 Task: Add Denco Sow Good Three Step Nail Buffer to the cart.
Action: Mouse moved to (290, 145)
Screenshot: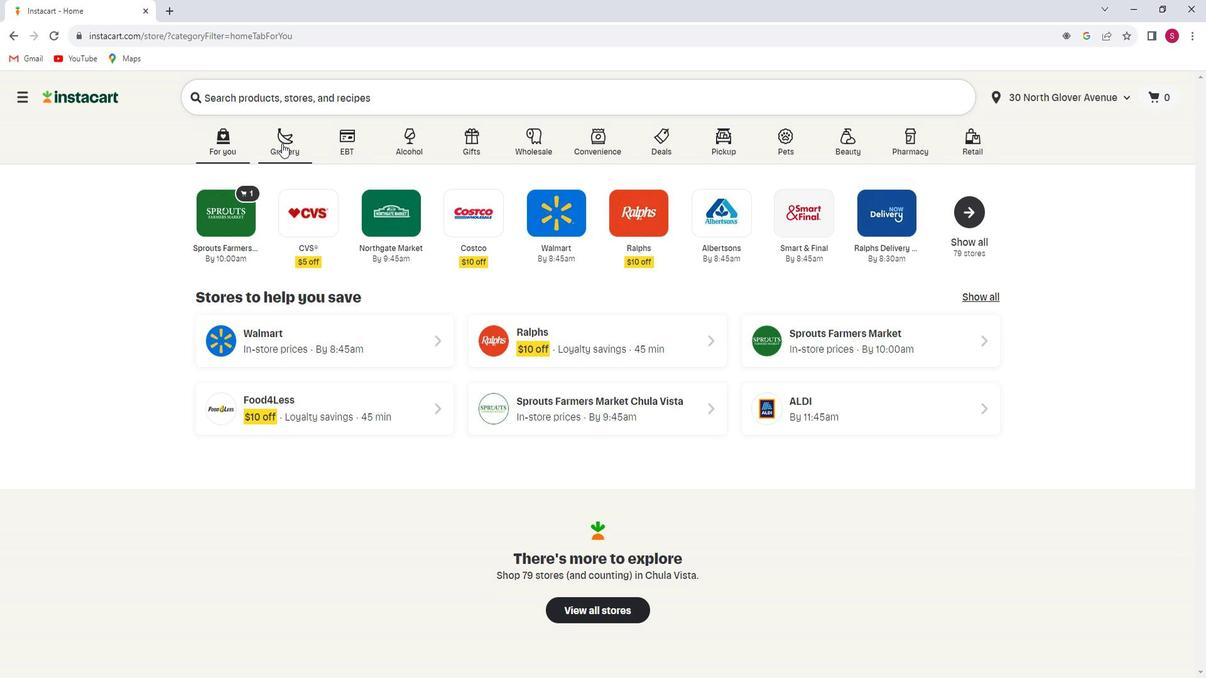 
Action: Mouse pressed left at (290, 145)
Screenshot: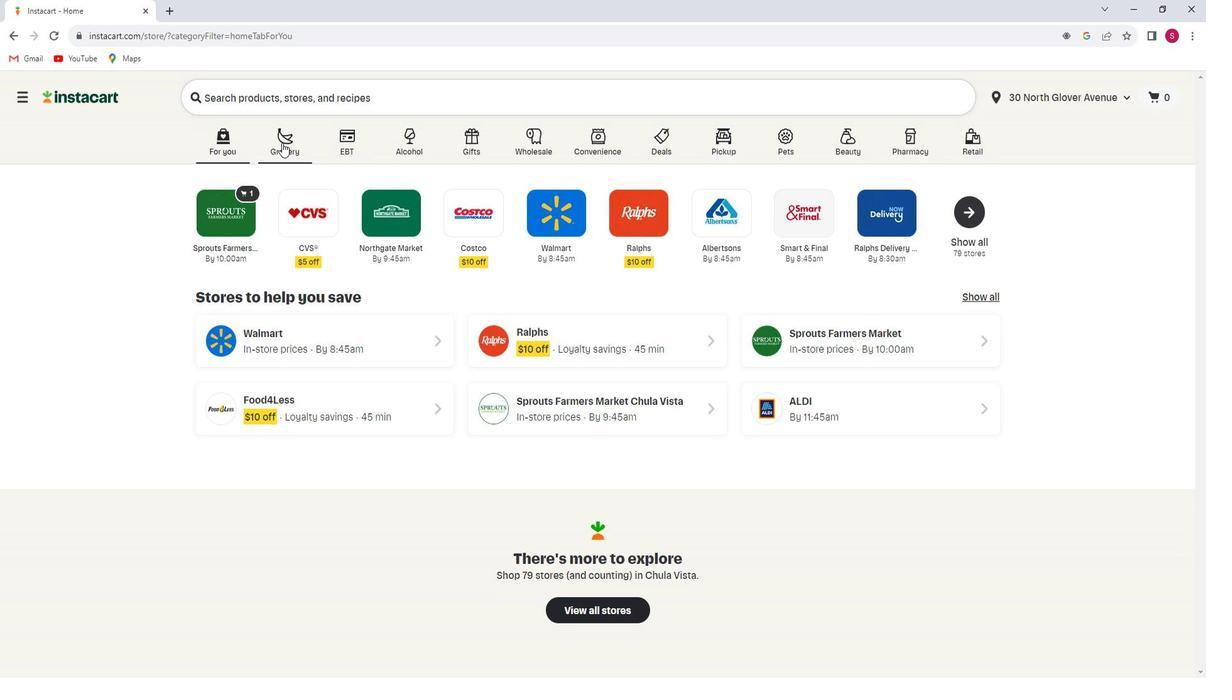 
Action: Mouse moved to (349, 361)
Screenshot: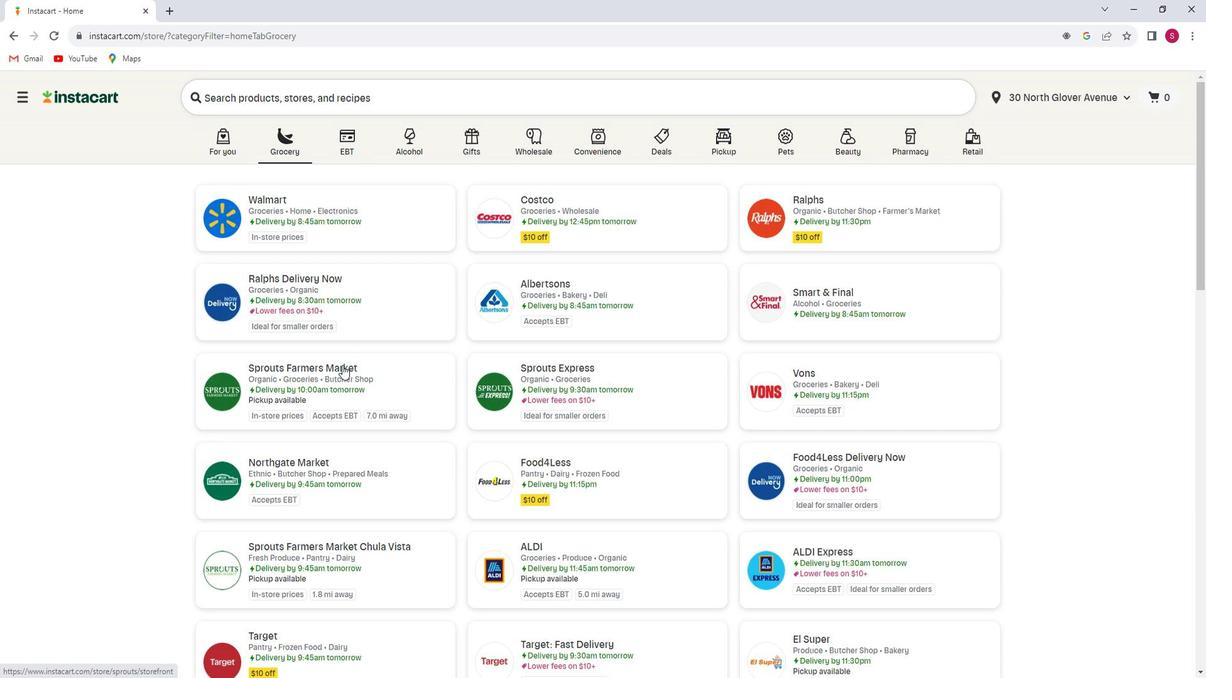 
Action: Mouse pressed left at (349, 361)
Screenshot: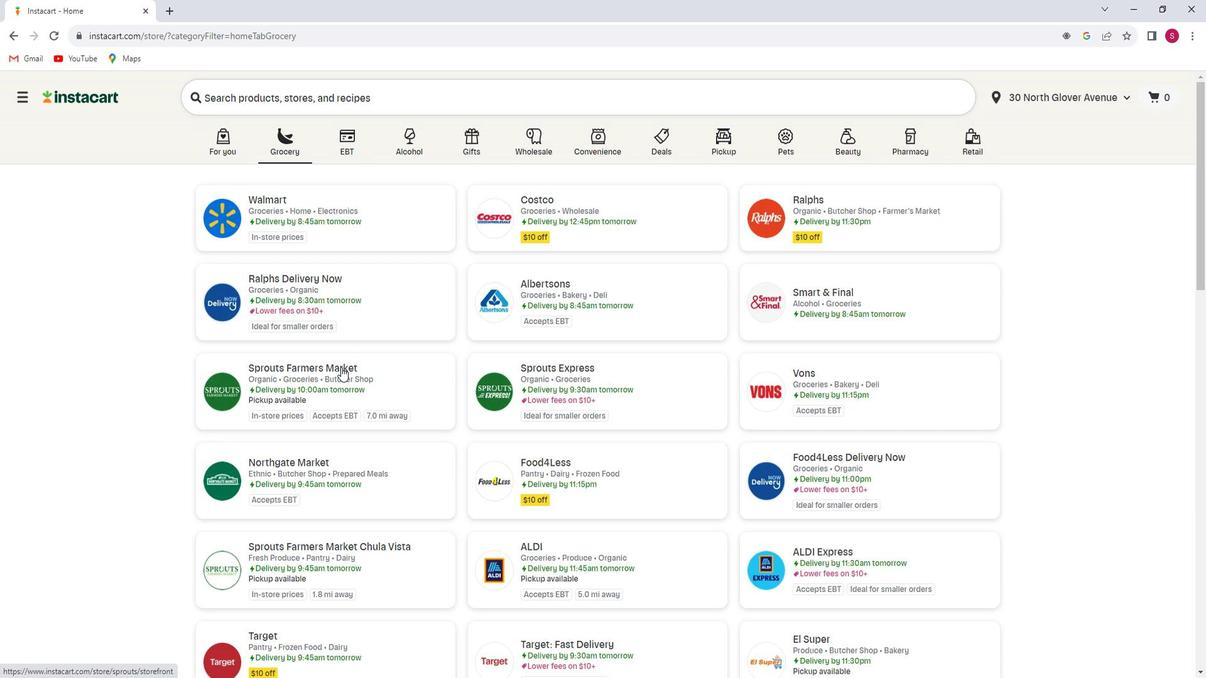 
Action: Mouse moved to (130, 366)
Screenshot: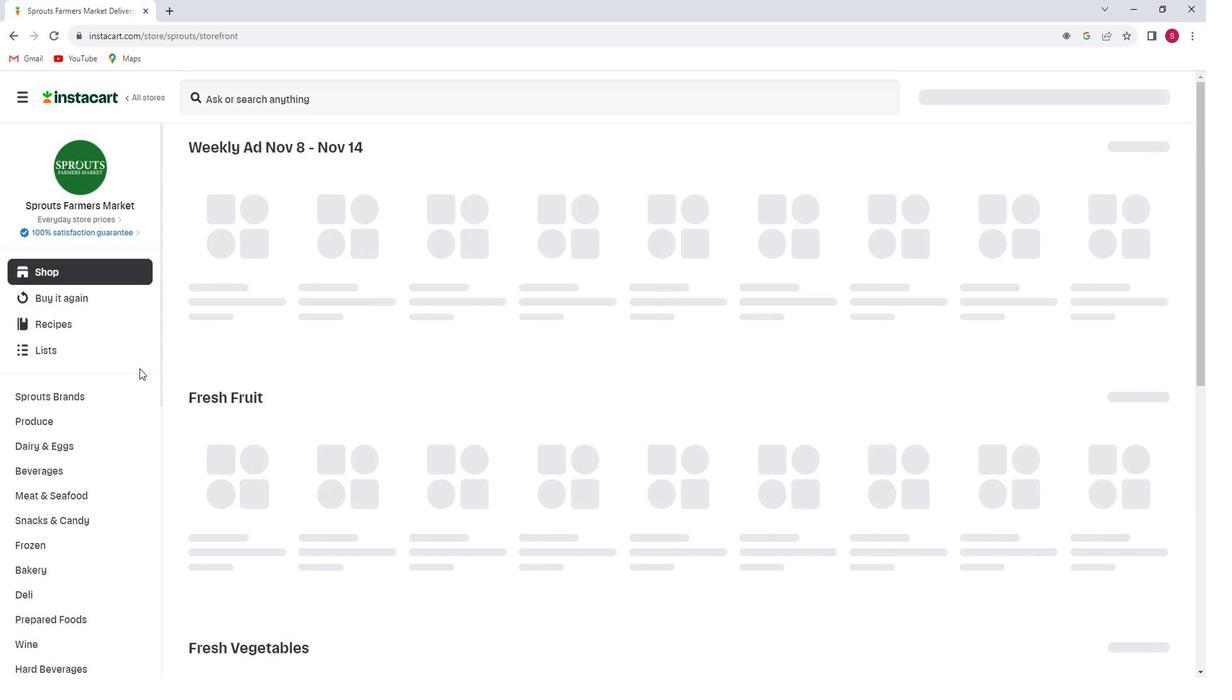 
Action: Mouse scrolled (130, 365) with delta (0, 0)
Screenshot: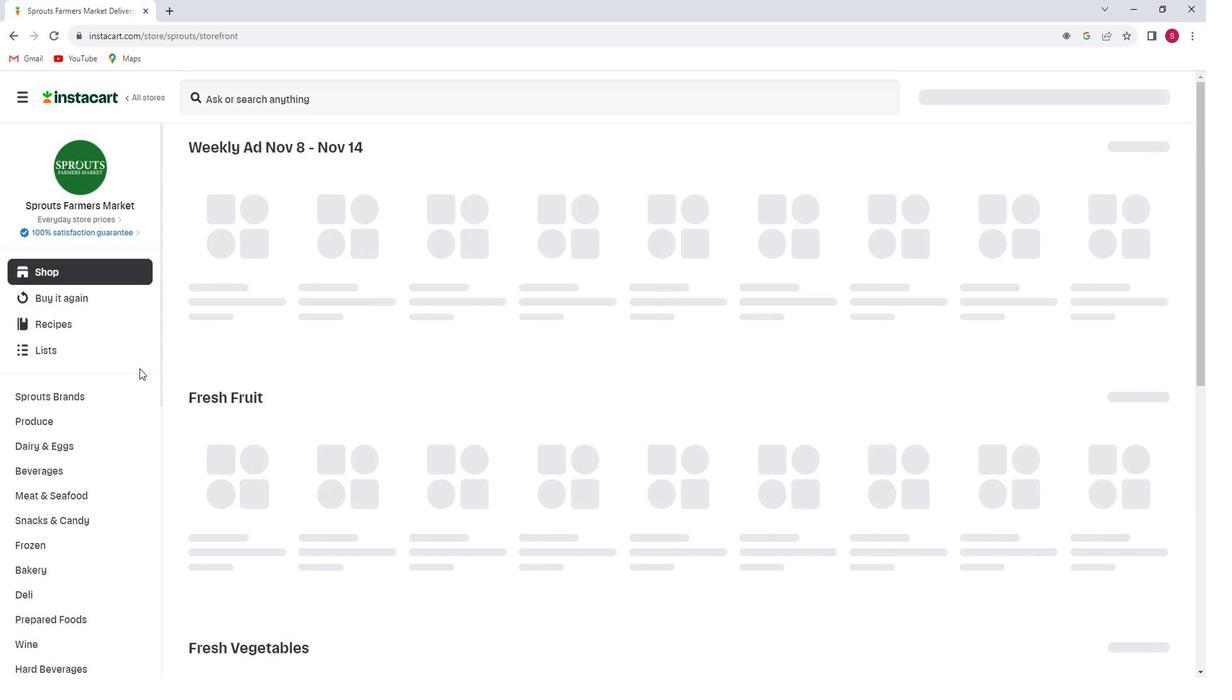 
Action: Mouse moved to (130, 366)
Screenshot: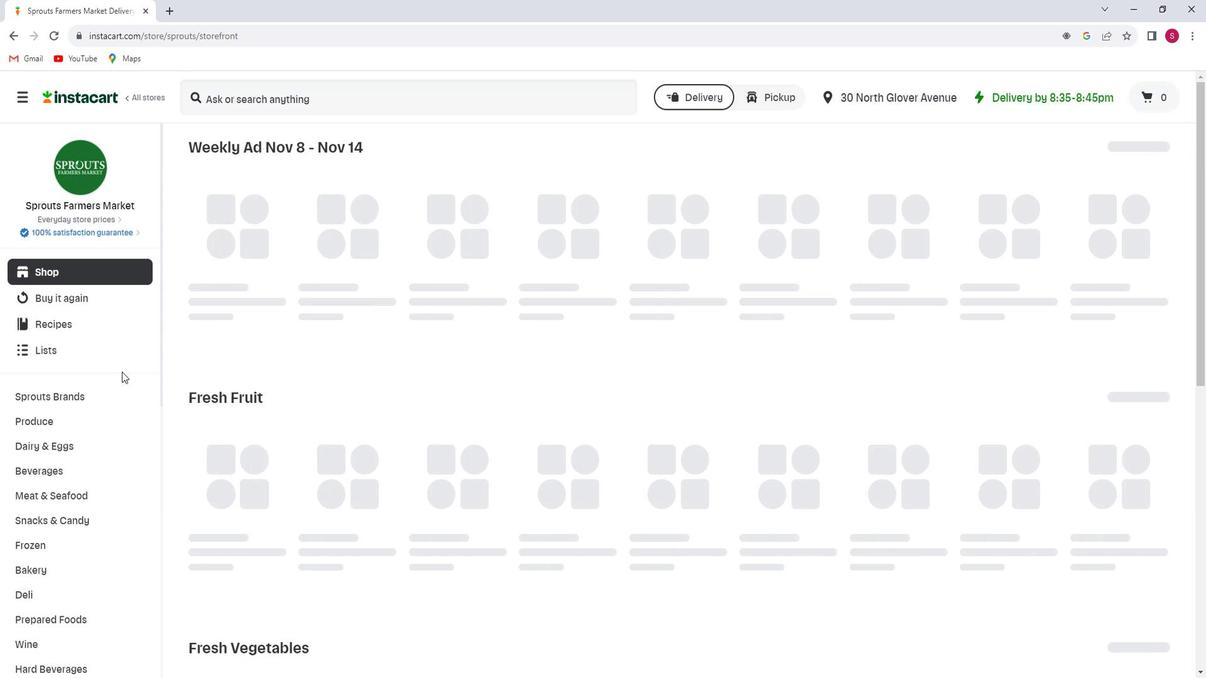 
Action: Mouse scrolled (130, 365) with delta (0, 0)
Screenshot: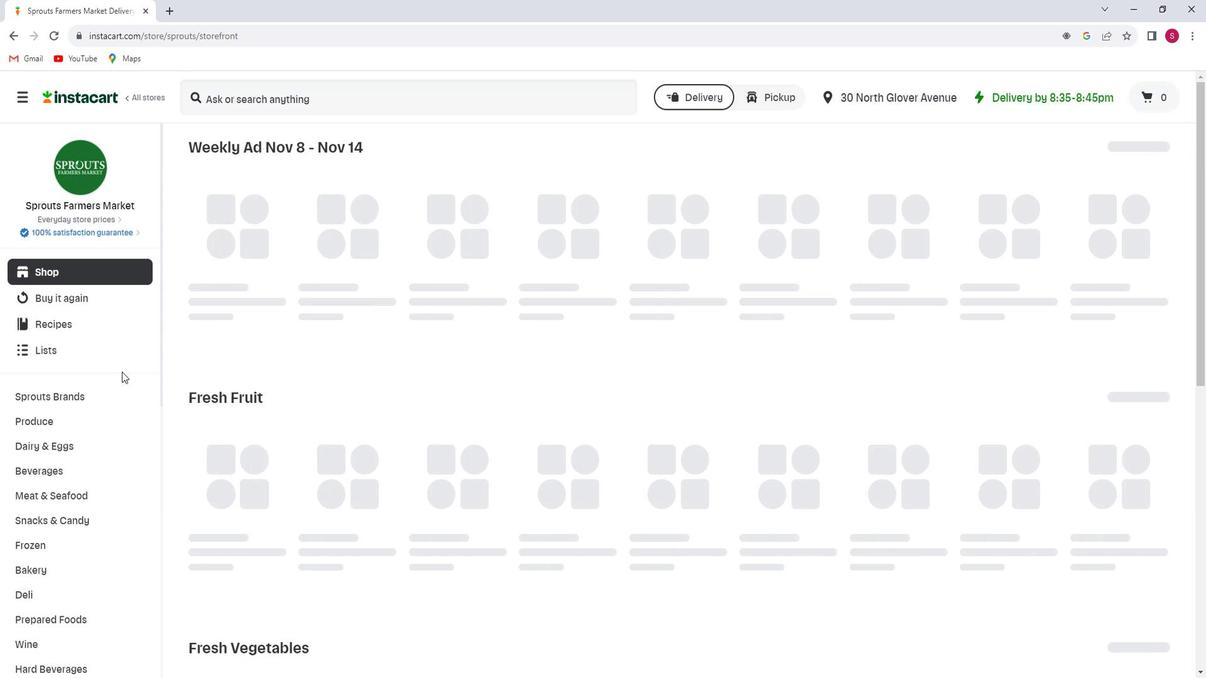 
Action: Mouse scrolled (130, 365) with delta (0, 0)
Screenshot: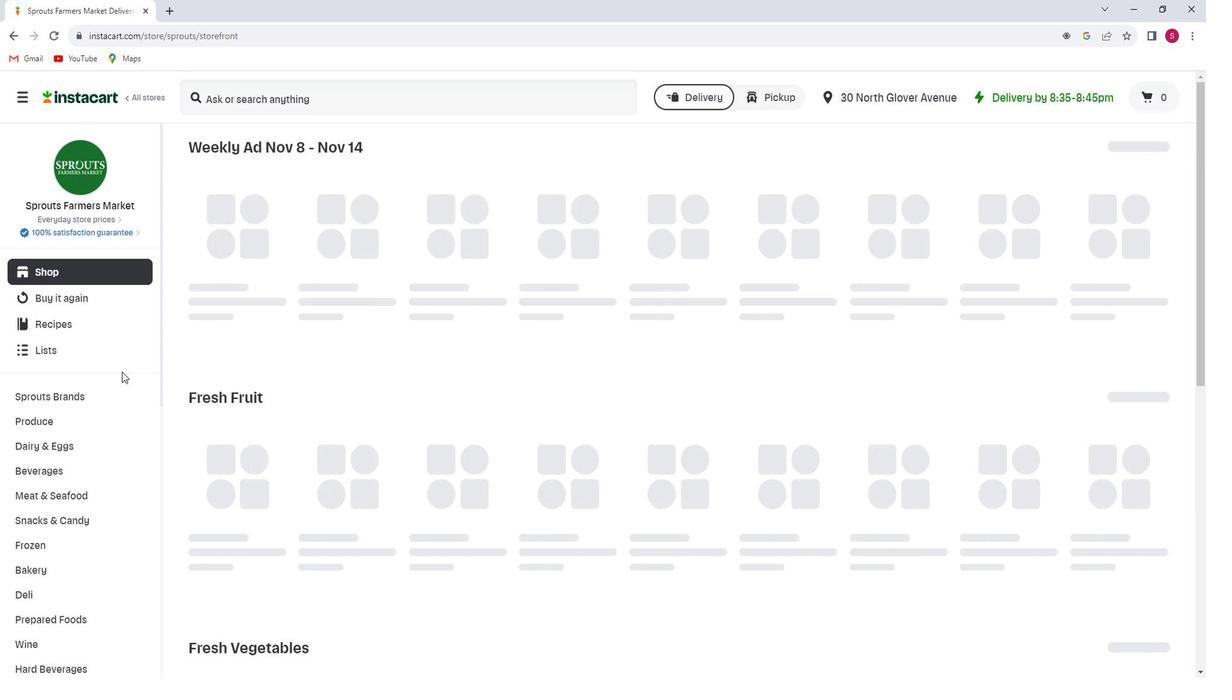 
Action: Mouse scrolled (130, 365) with delta (0, 0)
Screenshot: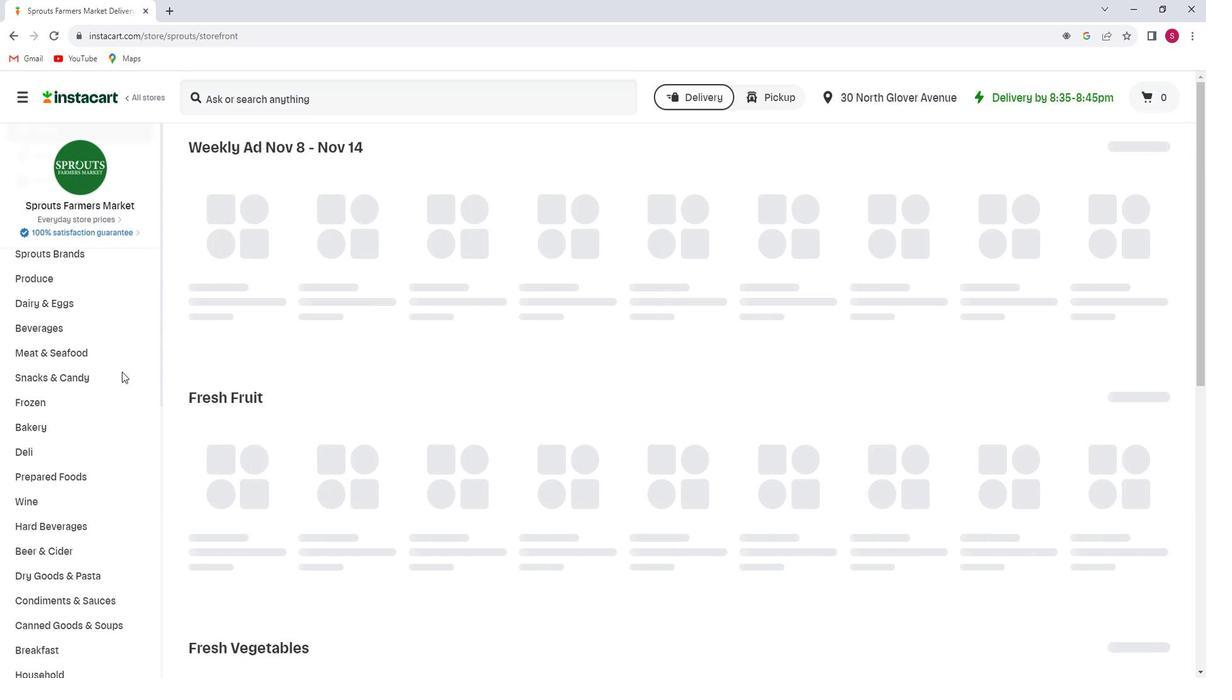 
Action: Mouse scrolled (130, 365) with delta (0, 0)
Screenshot: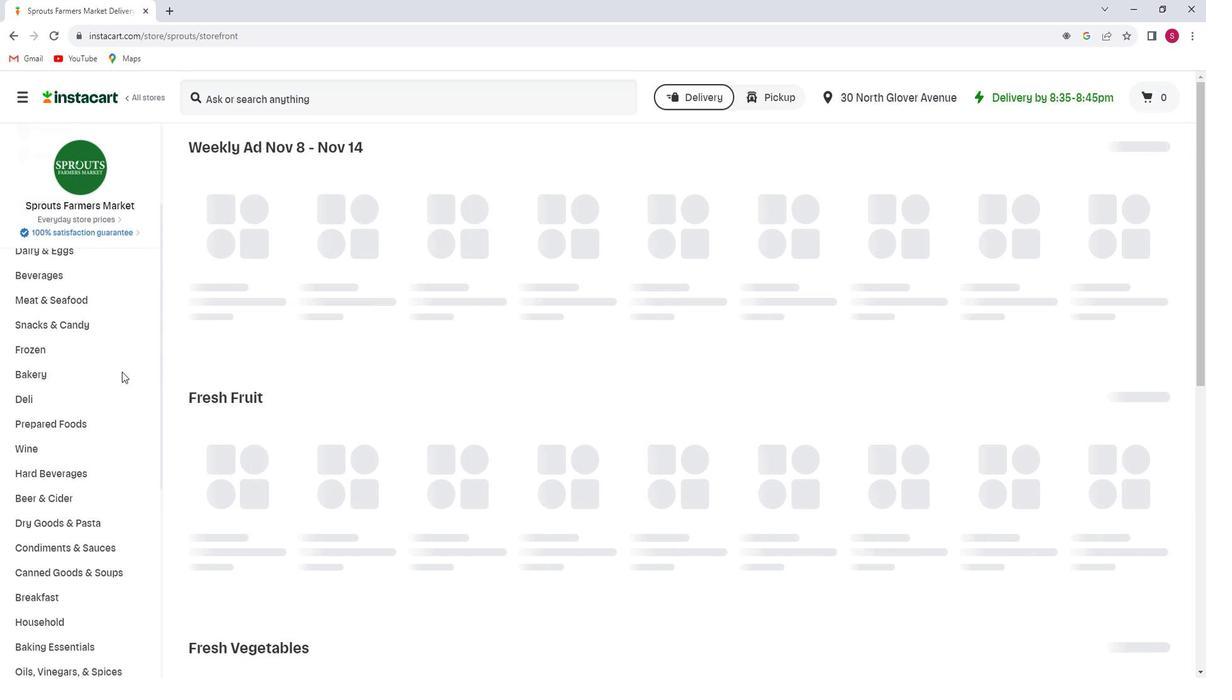 
Action: Mouse scrolled (130, 365) with delta (0, 0)
Screenshot: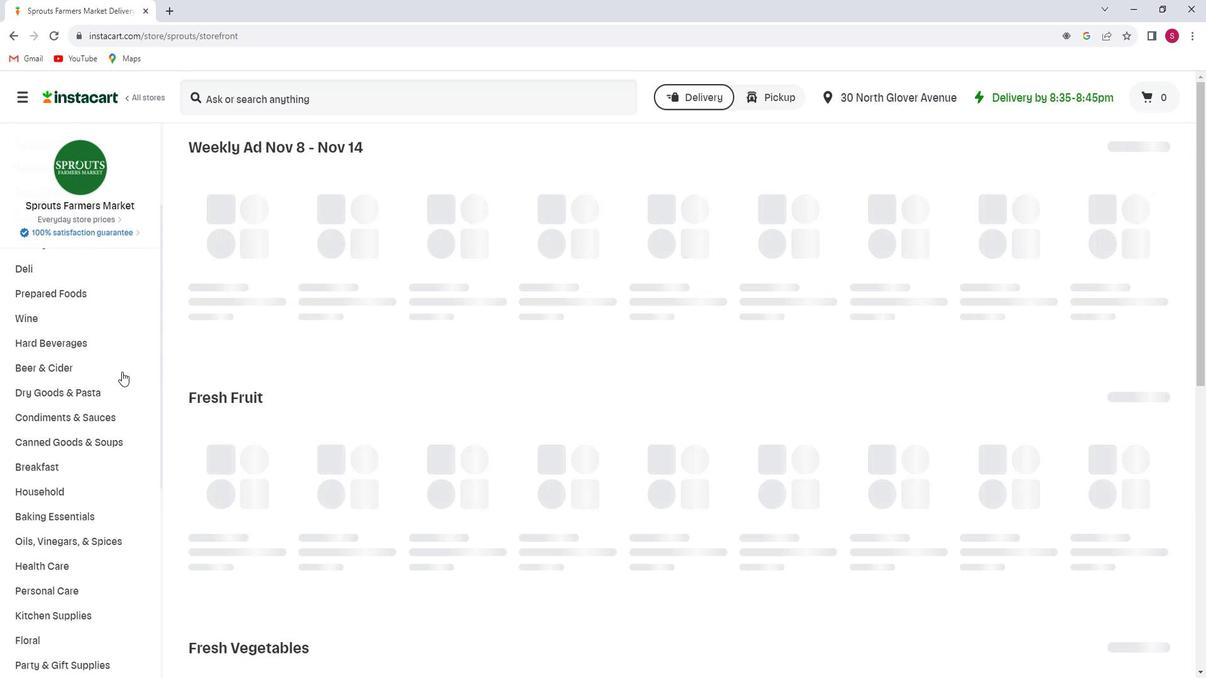 
Action: Mouse scrolled (130, 365) with delta (0, 0)
Screenshot: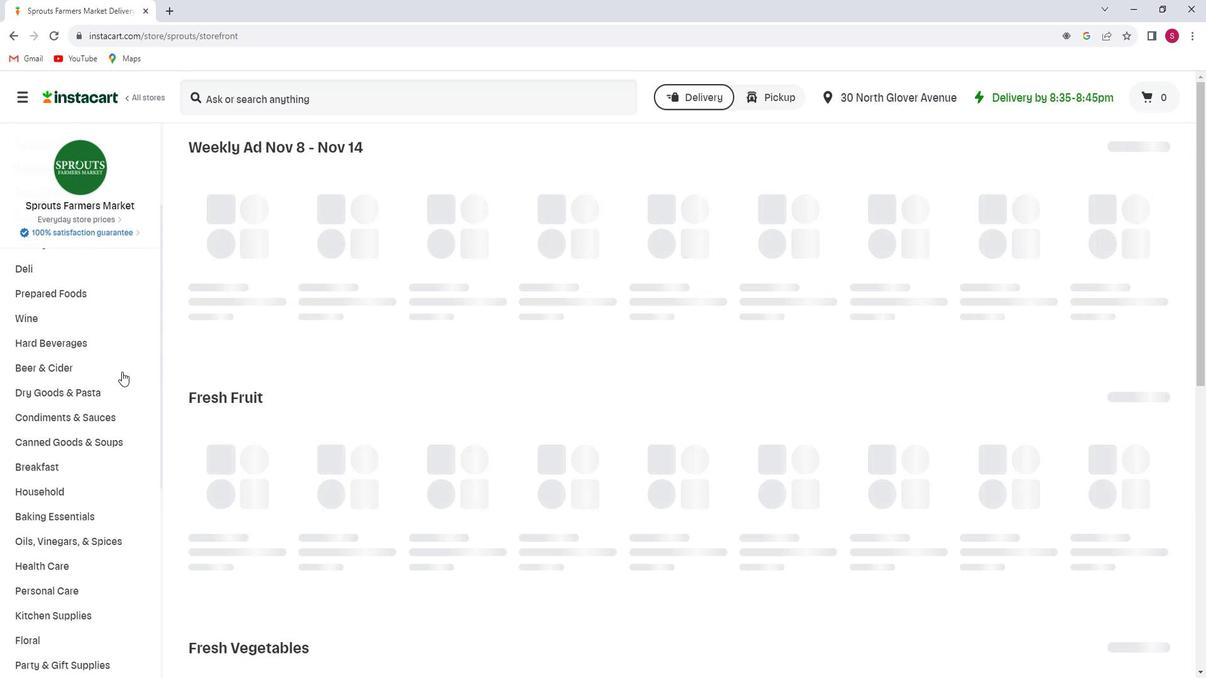 
Action: Mouse moved to (49, 443)
Screenshot: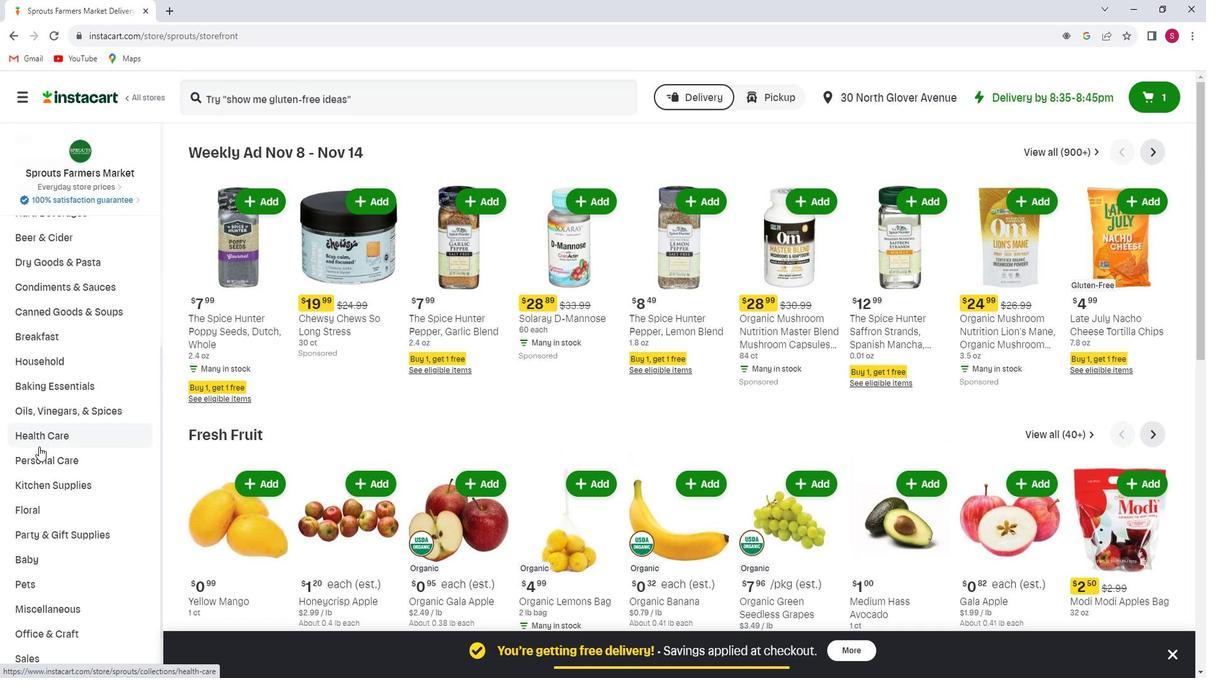 
Action: Mouse pressed left at (49, 443)
Screenshot: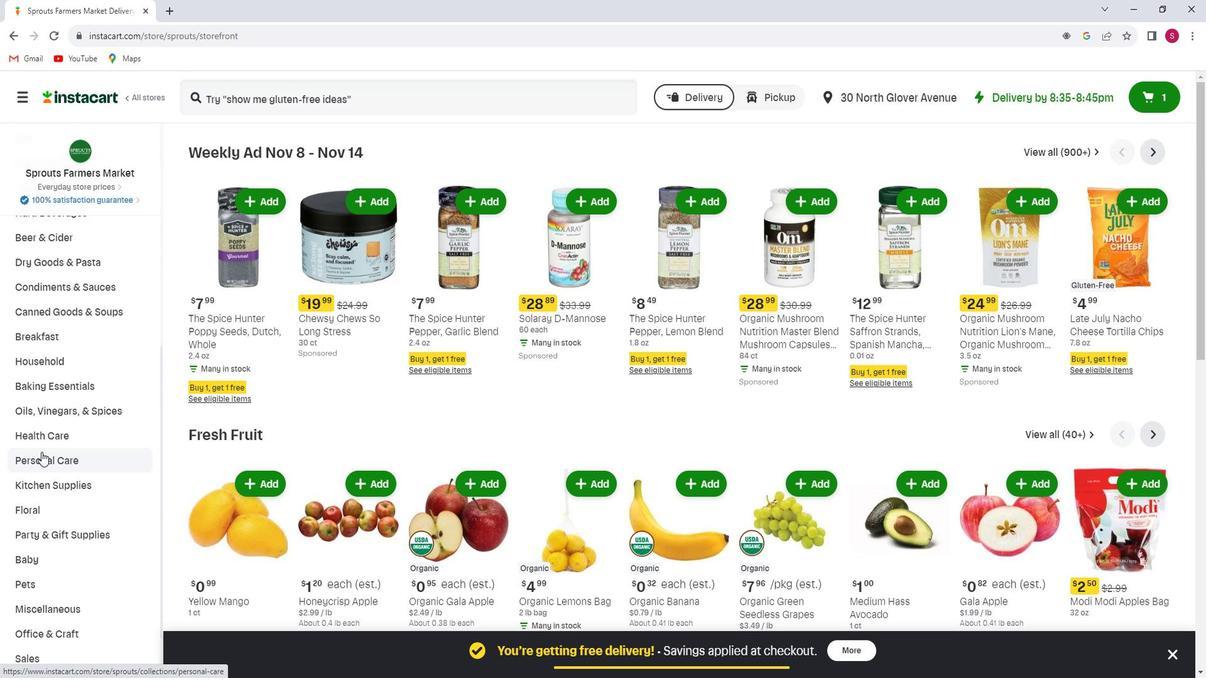 
Action: Mouse moved to (1086, 189)
Screenshot: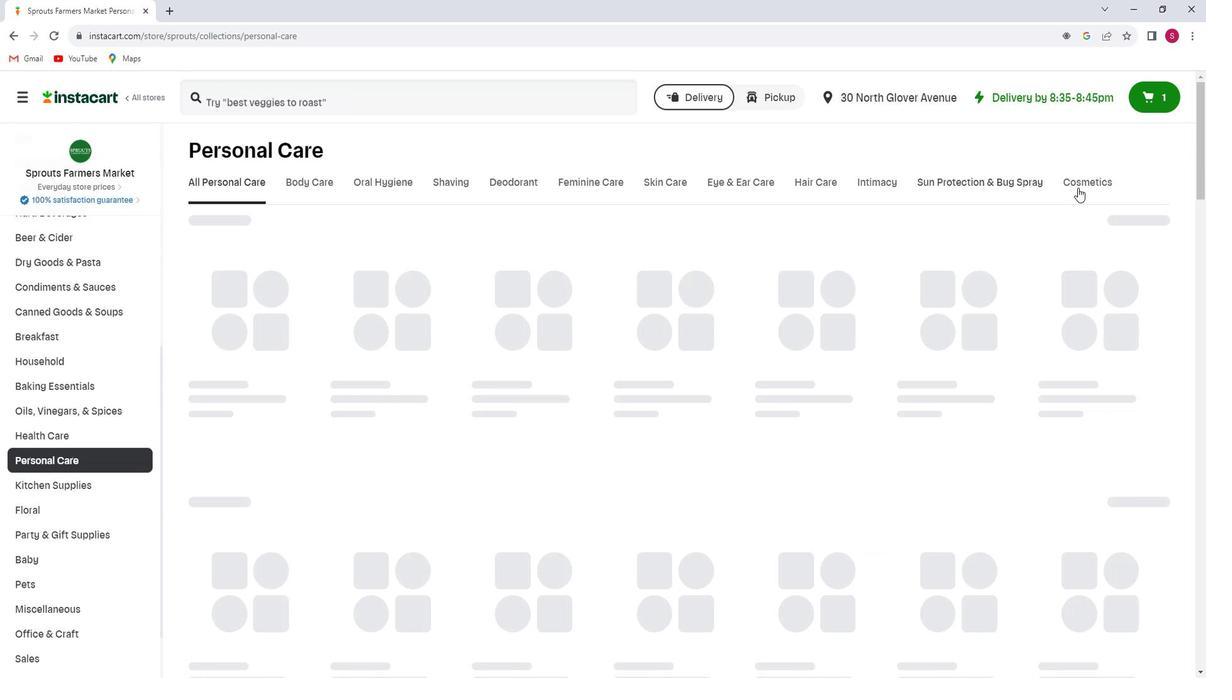 
Action: Mouse pressed left at (1086, 189)
Screenshot: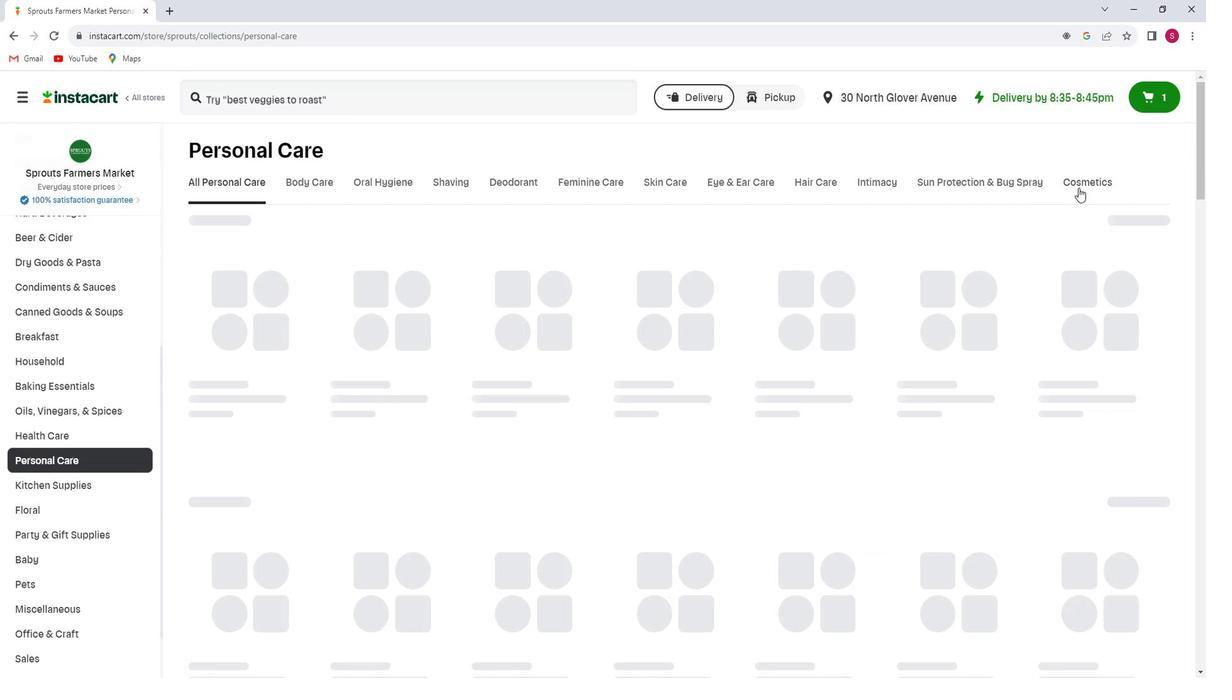 
Action: Mouse moved to (327, 226)
Screenshot: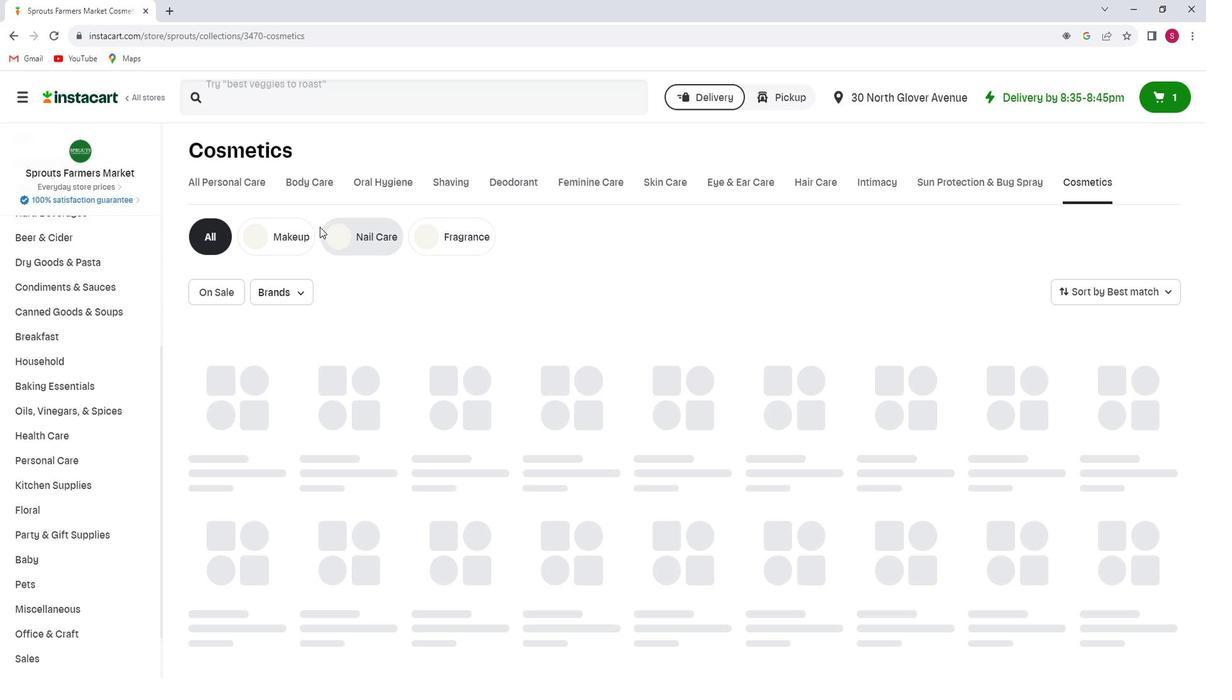 
Action: Mouse pressed left at (327, 226)
Screenshot: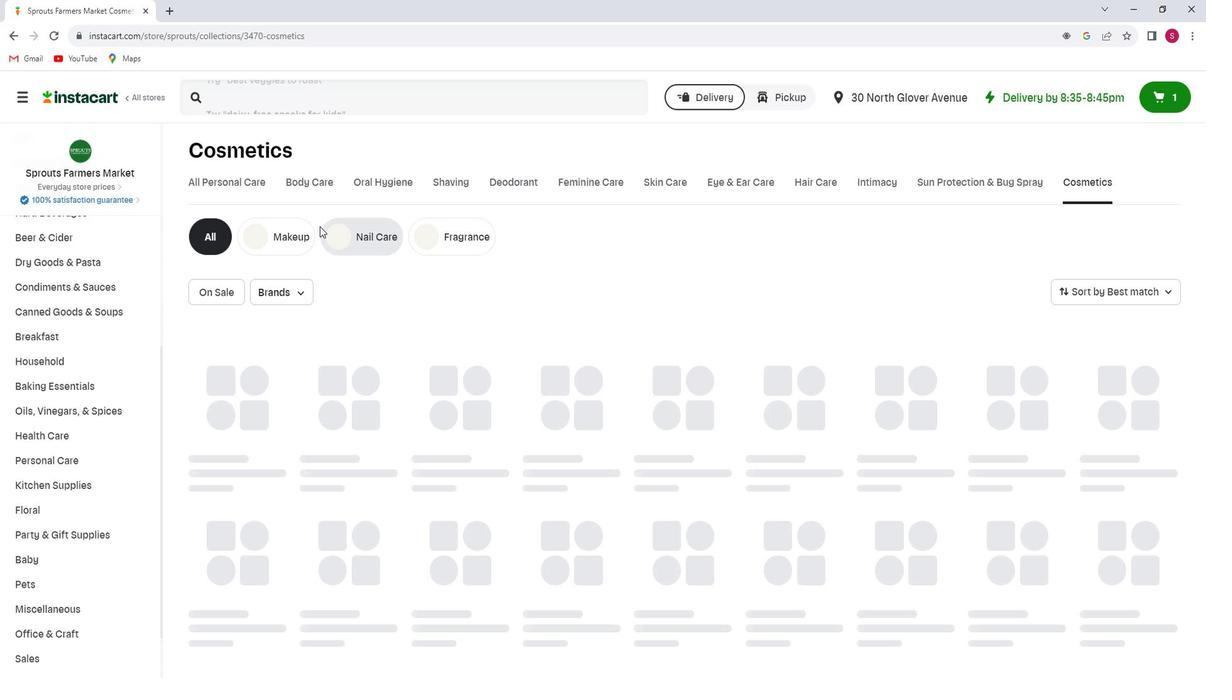 
Action: Mouse moved to (332, 236)
Screenshot: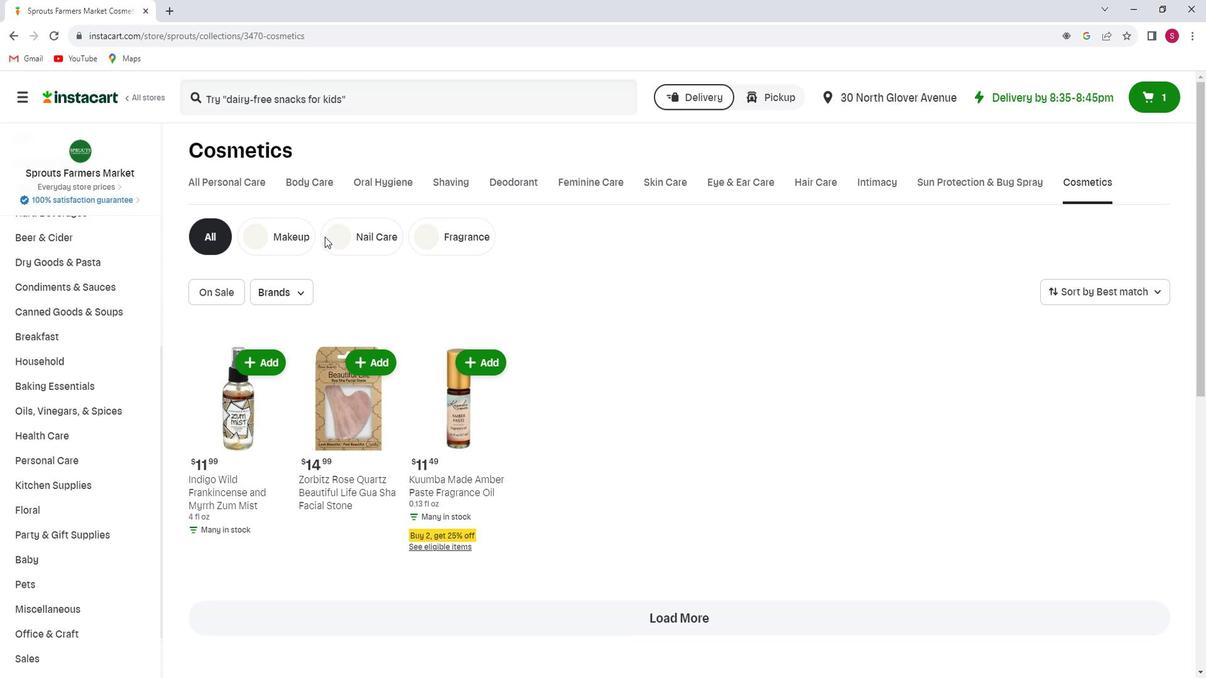 
Action: Mouse pressed left at (332, 236)
Screenshot: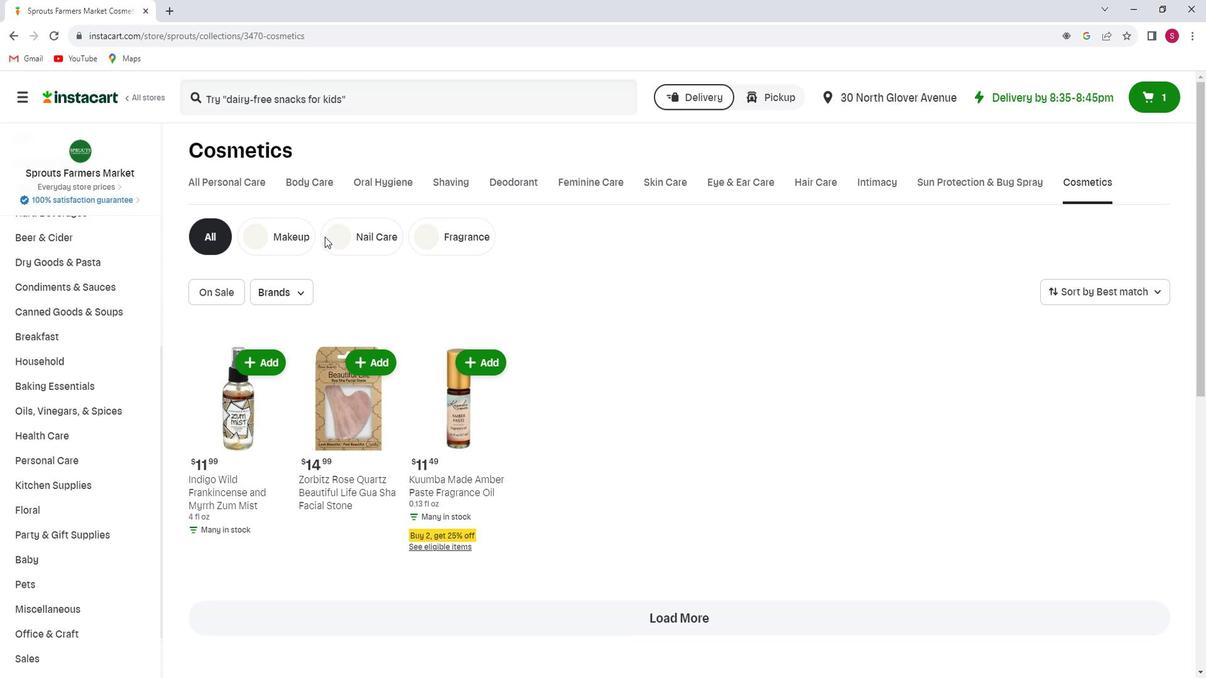 
Action: Mouse moved to (297, 100)
Screenshot: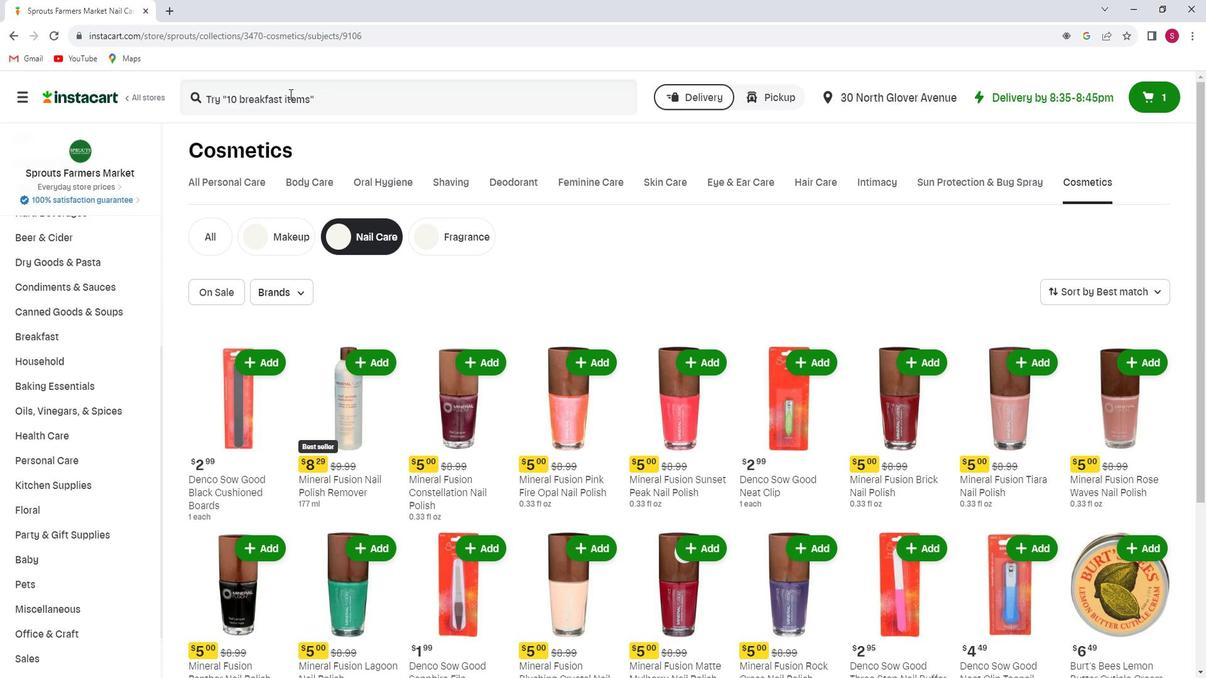 
Action: Mouse pressed left at (297, 100)
Screenshot: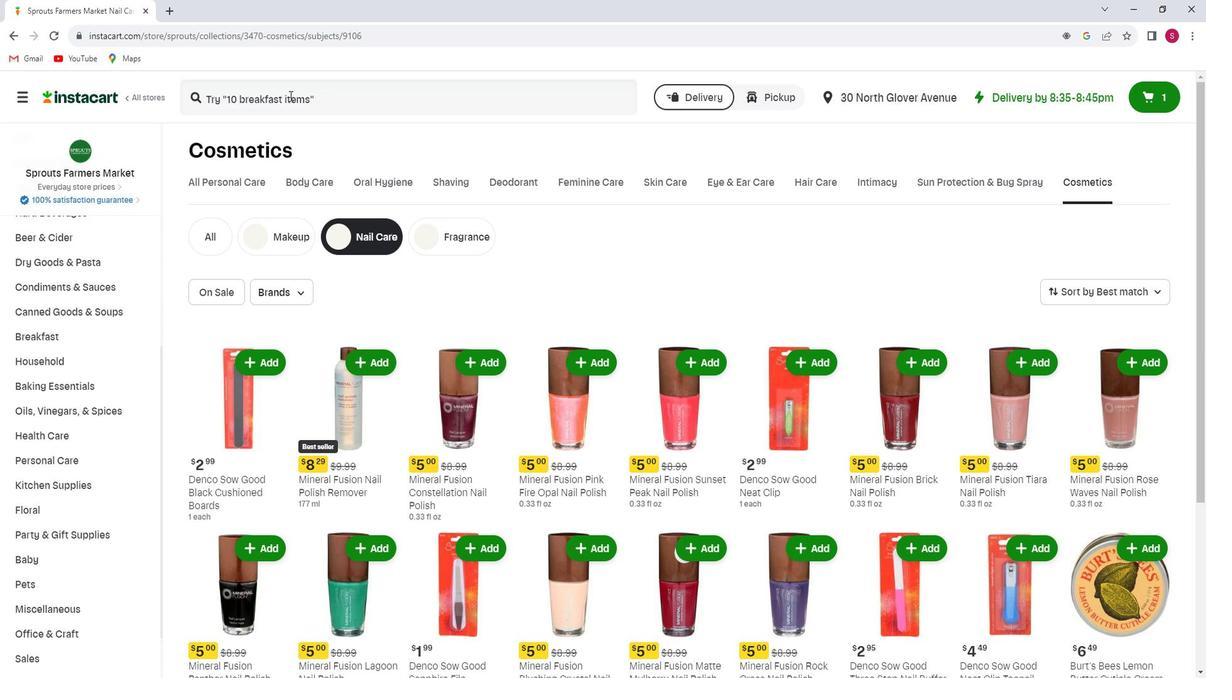 
Action: Key pressed <Key.shift>Denco<Key.space><Key.shift>Sow<Key.space><Key.shift>Good<Key.space><Key.shift>Three<Key.space><Key.shift>Step<Key.space><Key.shift>nao<Key.backspace>il<Key.space><Key.shift>Buffer<Key.enter>
Screenshot: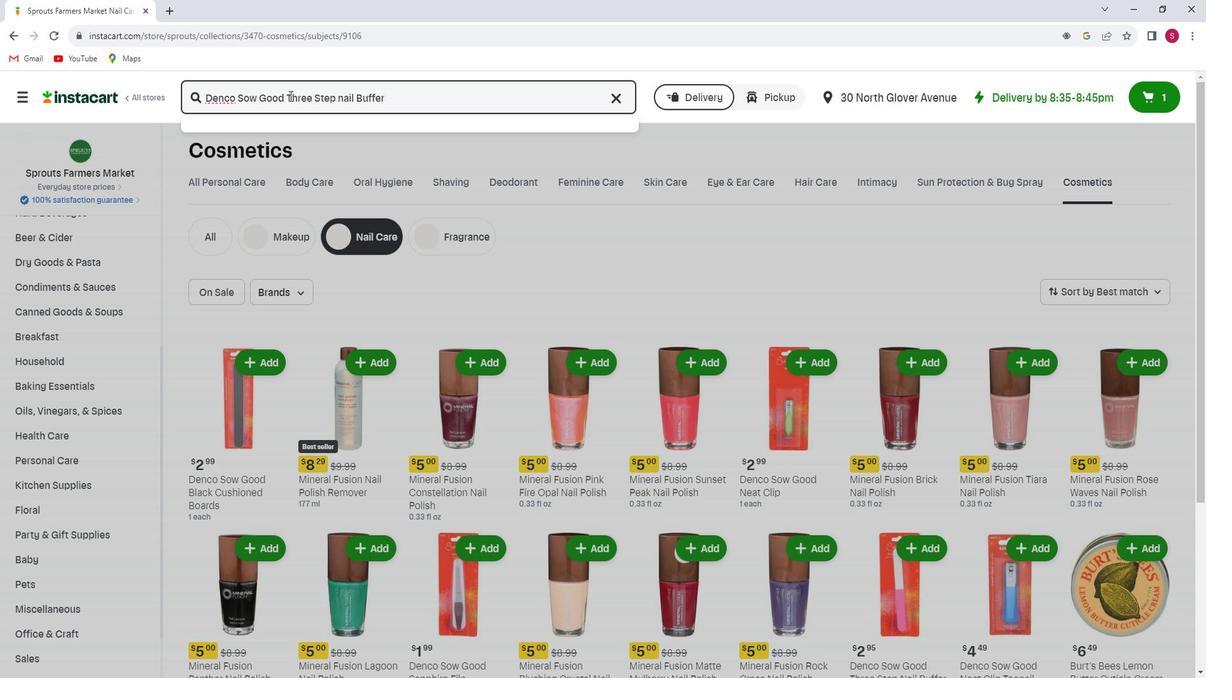 
Action: Mouse moved to (333, 207)
Screenshot: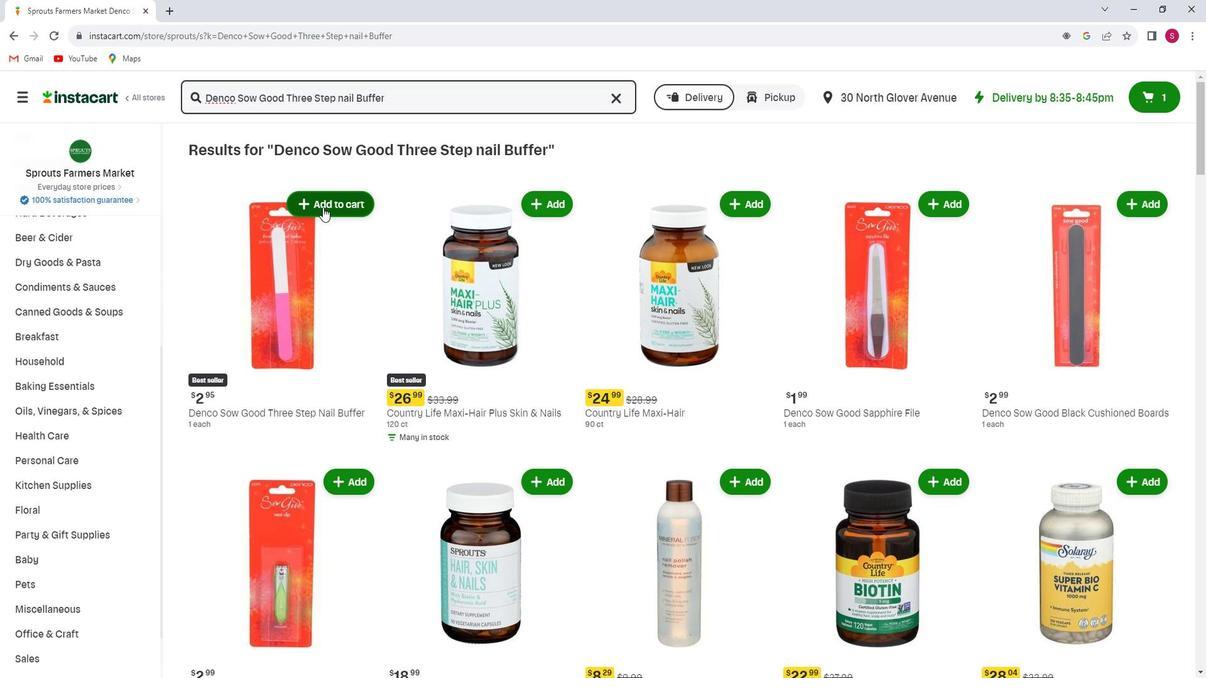 
Action: Mouse pressed left at (333, 207)
Screenshot: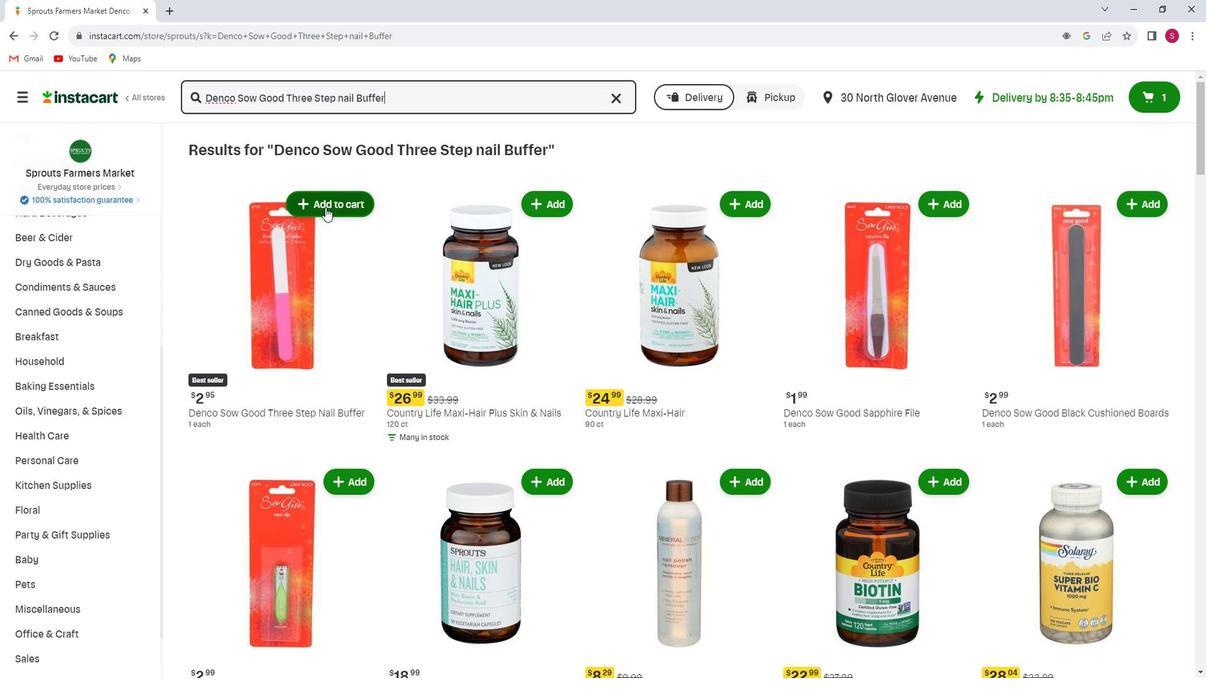 
Action: Mouse moved to (360, 309)
Screenshot: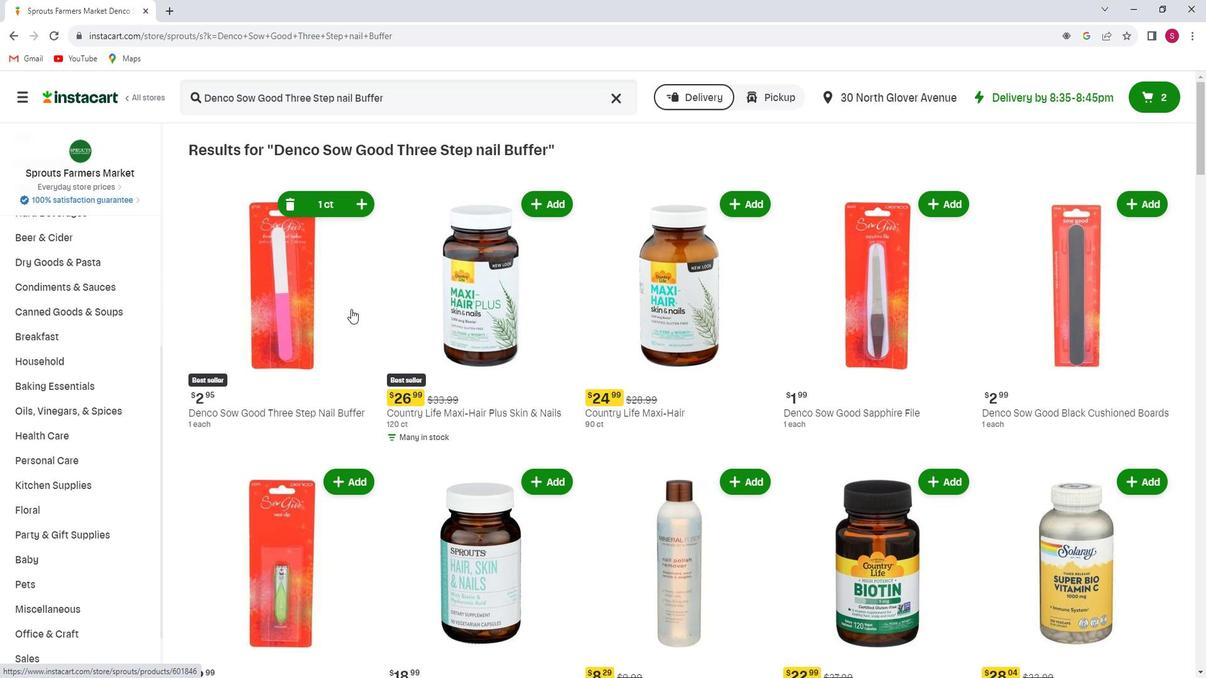 
